 Task: View the automated home
Action: Mouse moved to (167, 221)
Screenshot: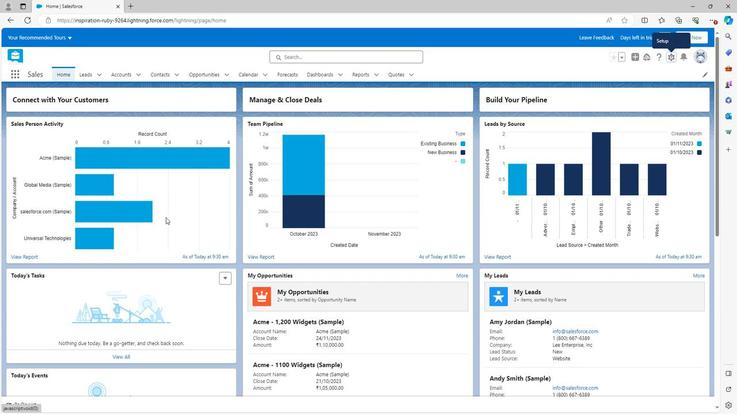 
Action: Mouse scrolled (167, 220) with delta (0, 0)
Screenshot: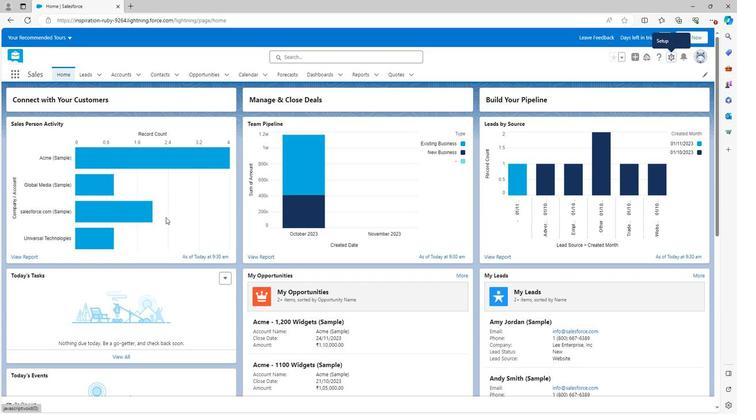 
Action: Mouse scrolled (167, 220) with delta (0, 0)
Screenshot: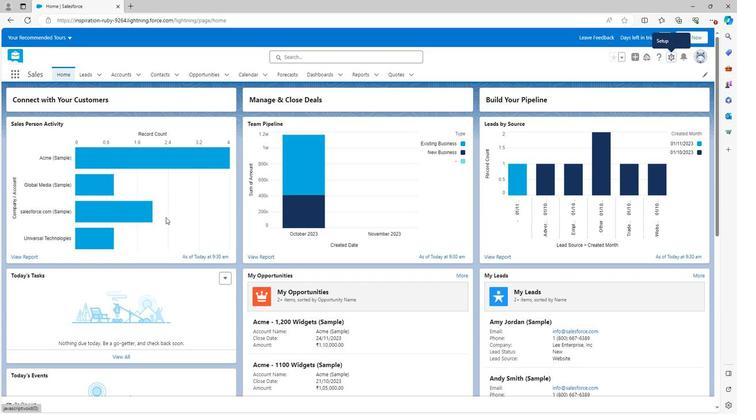 
Action: Mouse moved to (167, 217)
Screenshot: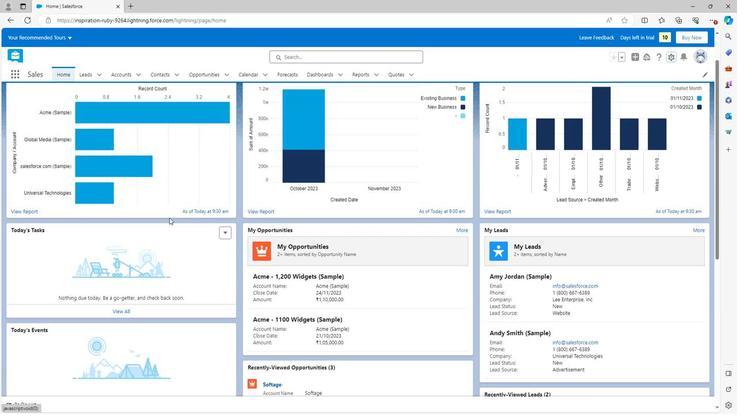 
Action: Mouse scrolled (167, 216) with delta (0, 0)
Screenshot: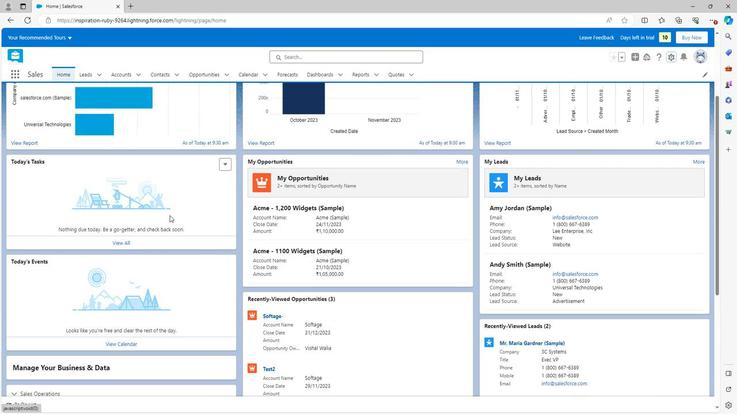 
Action: Mouse scrolled (167, 216) with delta (0, 0)
Screenshot: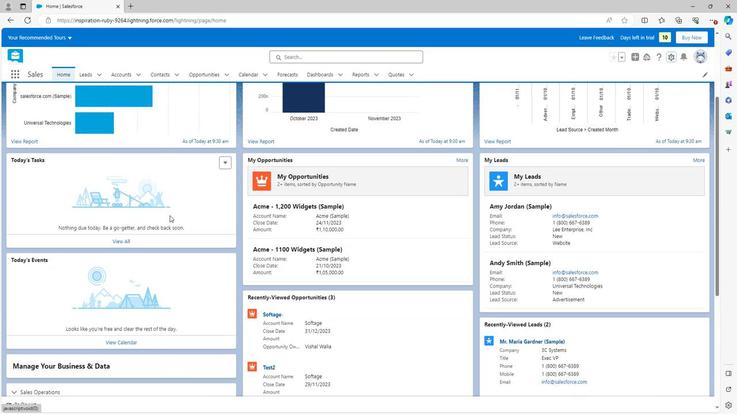 
Action: Mouse scrolled (167, 216) with delta (0, 0)
Screenshot: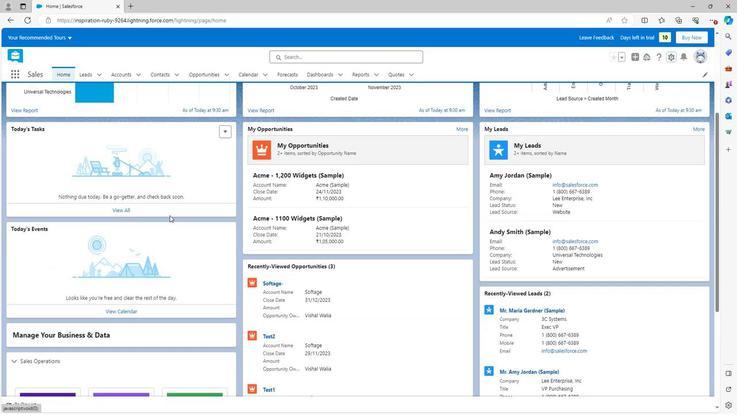 
Action: Mouse scrolled (167, 216) with delta (0, 0)
Screenshot: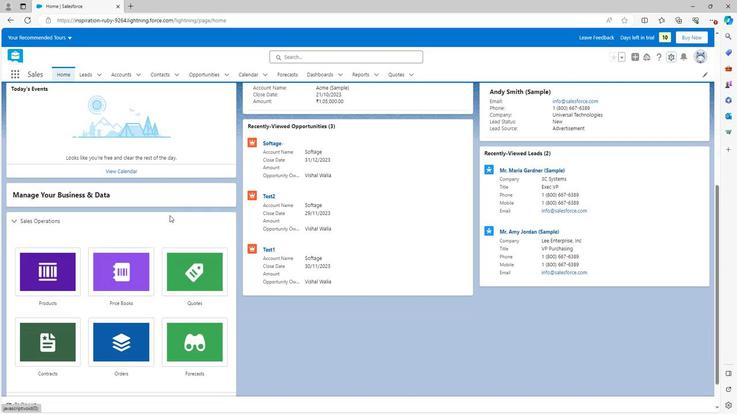 
Action: Mouse scrolled (167, 216) with delta (0, 0)
Screenshot: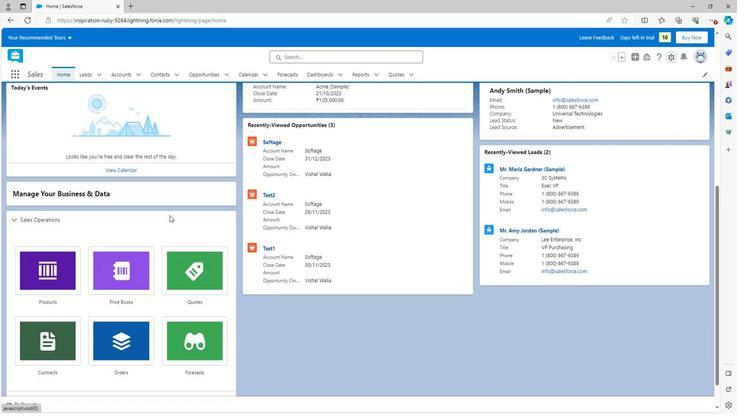 
Action: Mouse scrolled (167, 216) with delta (0, 0)
Screenshot: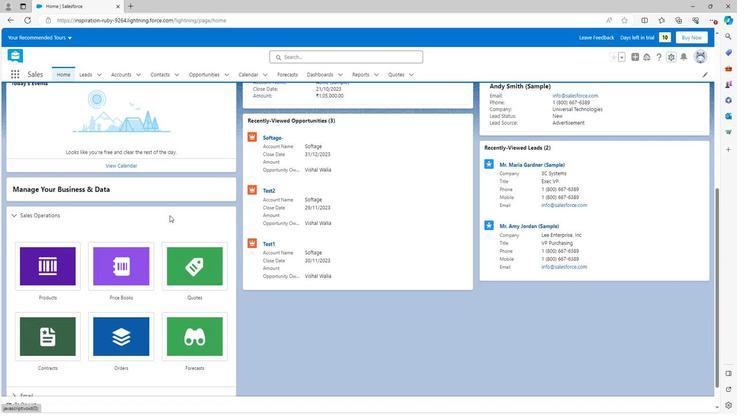 
Action: Mouse scrolled (167, 217) with delta (0, 0)
Screenshot: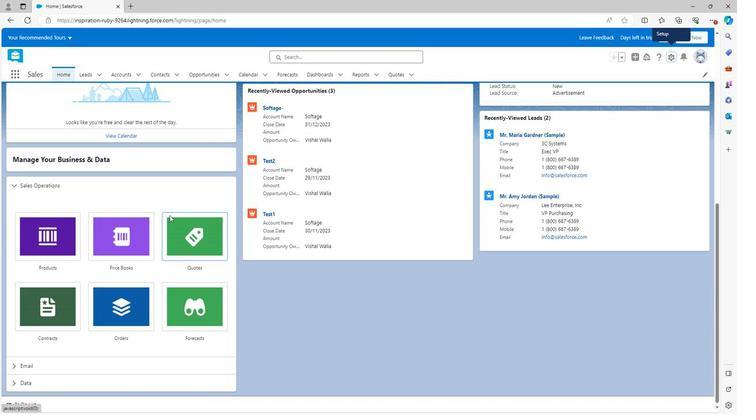
Action: Mouse scrolled (167, 217) with delta (0, 0)
Screenshot: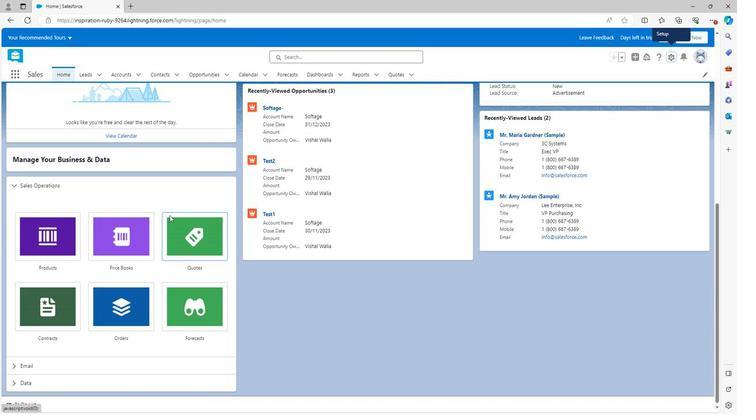 
Action: Mouse scrolled (167, 217) with delta (0, 0)
Screenshot: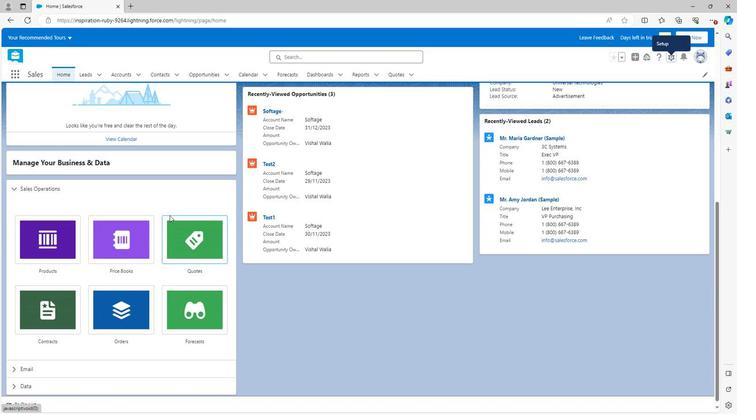 
Action: Mouse scrolled (167, 217) with delta (0, 0)
Screenshot: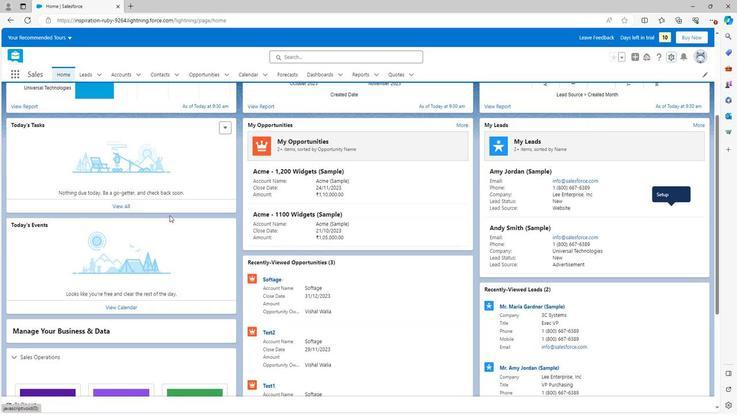 
Action: Mouse scrolled (167, 217) with delta (0, 0)
Screenshot: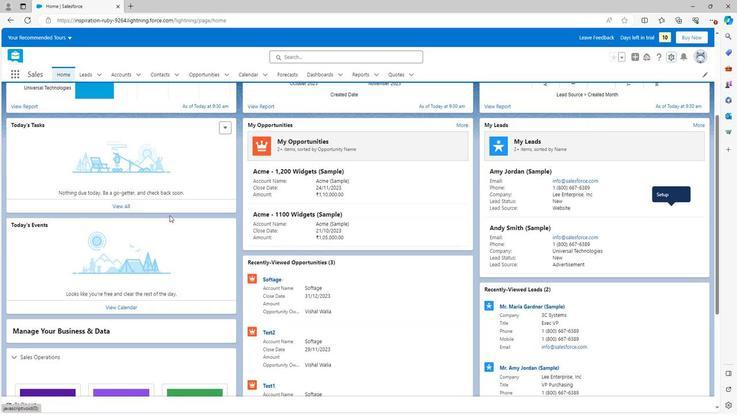
Action: Mouse scrolled (167, 217) with delta (0, 0)
Screenshot: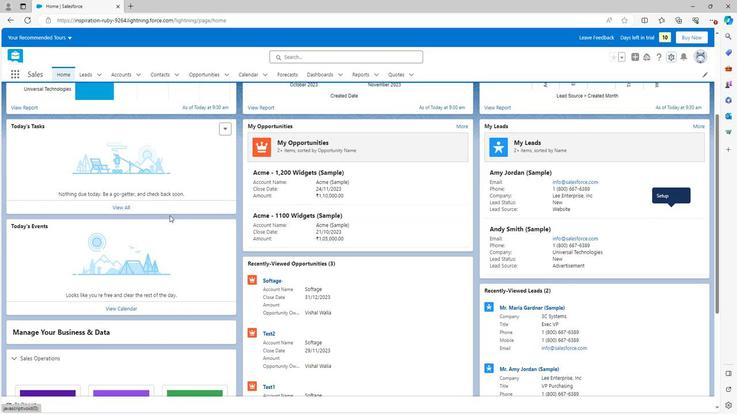 
Action: Mouse scrolled (167, 217) with delta (0, 0)
Screenshot: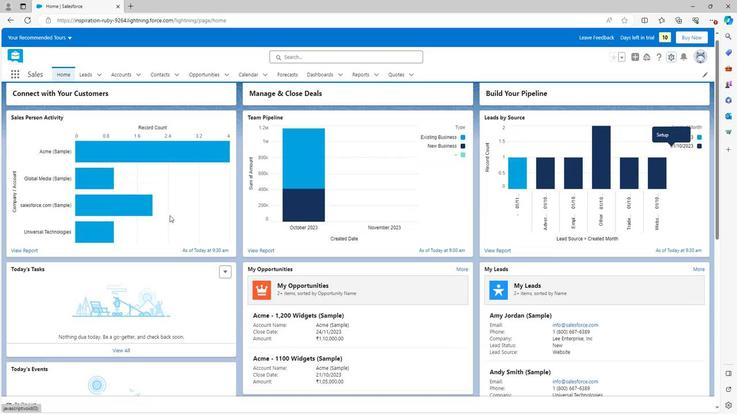 
Action: Mouse scrolled (167, 217) with delta (0, 0)
Screenshot: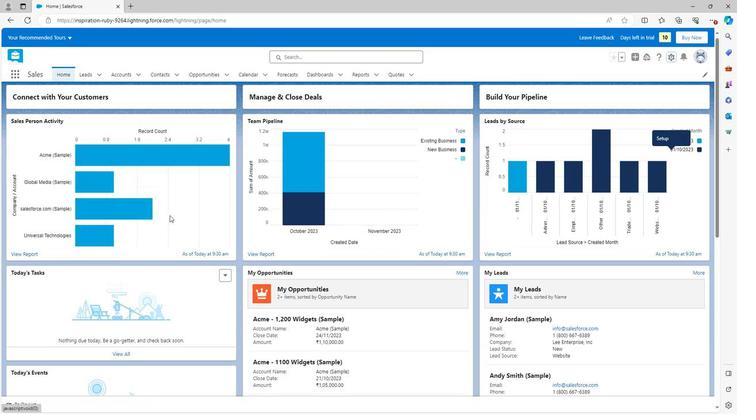 
Action: Mouse scrolled (167, 217) with delta (0, 0)
Screenshot: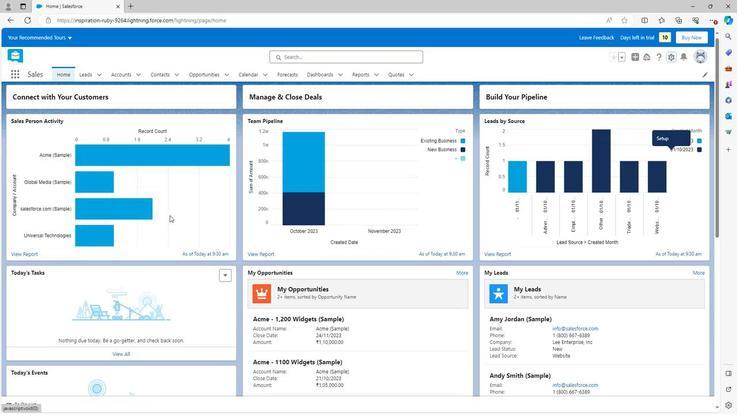 
Action: Mouse moved to (669, 58)
Screenshot: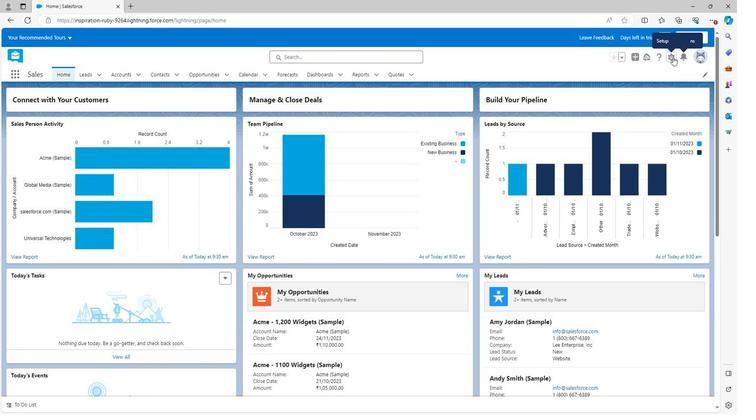 
Action: Mouse pressed left at (669, 58)
Screenshot: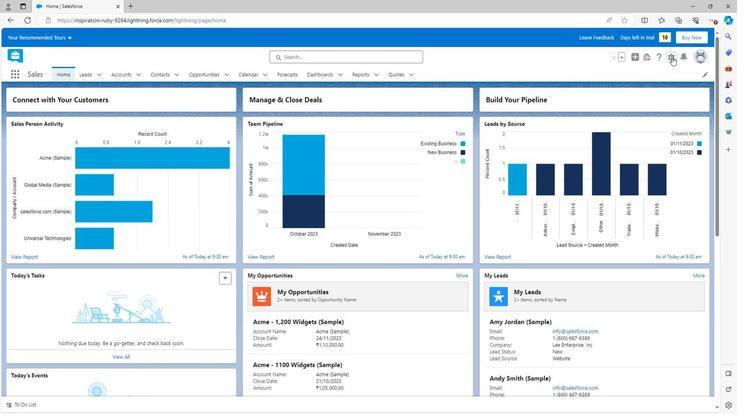 
Action: Mouse moved to (645, 79)
Screenshot: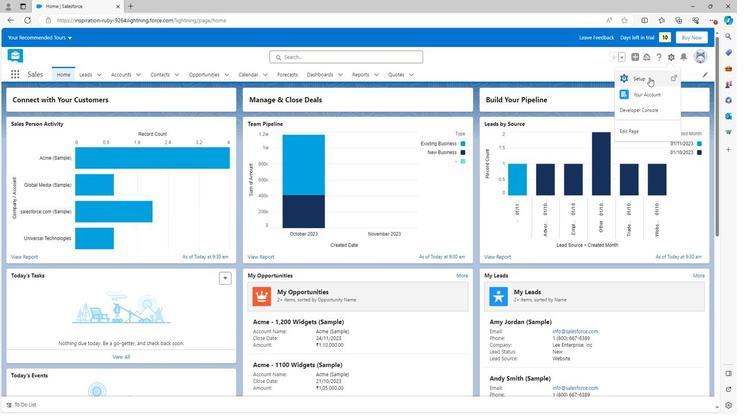 
Action: Mouse pressed left at (645, 79)
Screenshot: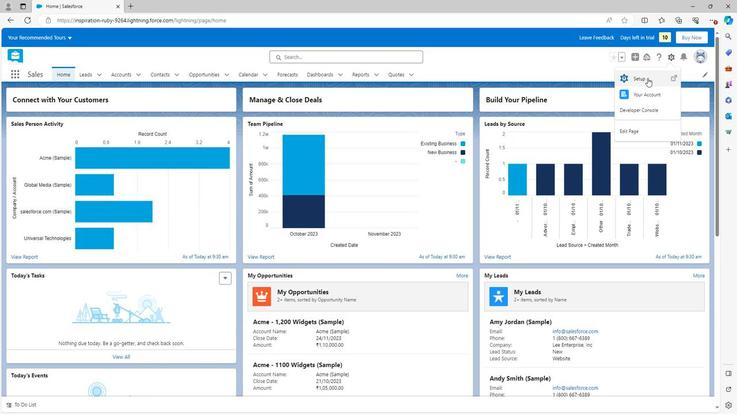 
Action: Mouse moved to (3, 336)
Screenshot: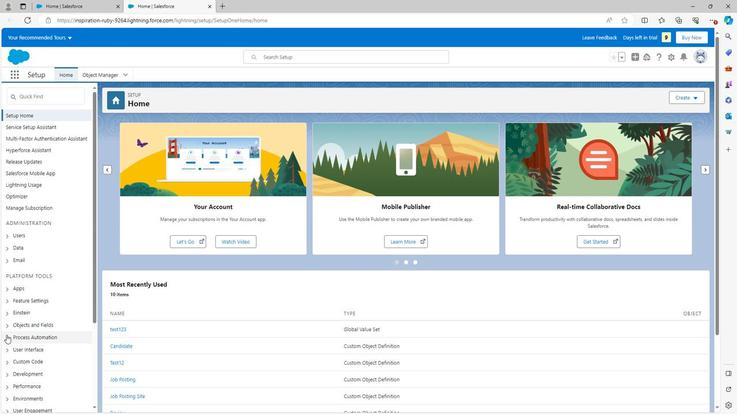 
Action: Mouse pressed left at (3, 336)
Screenshot: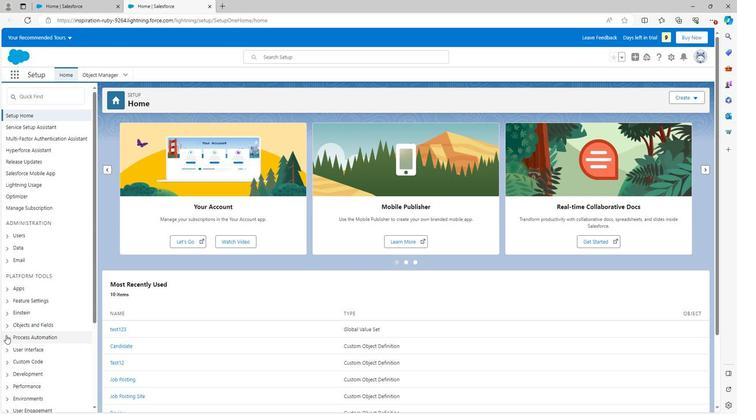 
Action: Mouse moved to (28, 350)
Screenshot: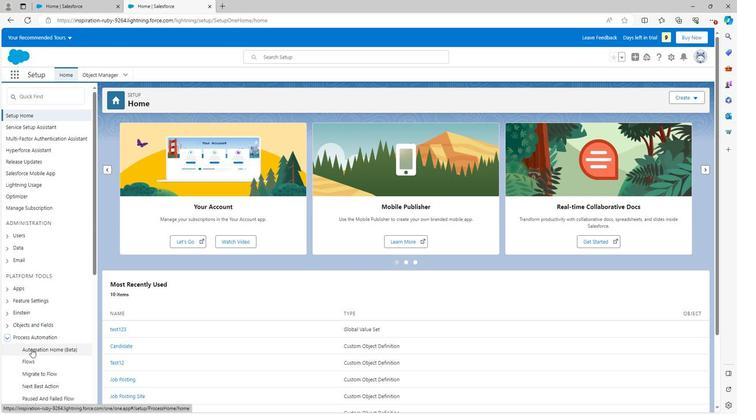 
Action: Mouse pressed left at (28, 350)
Screenshot: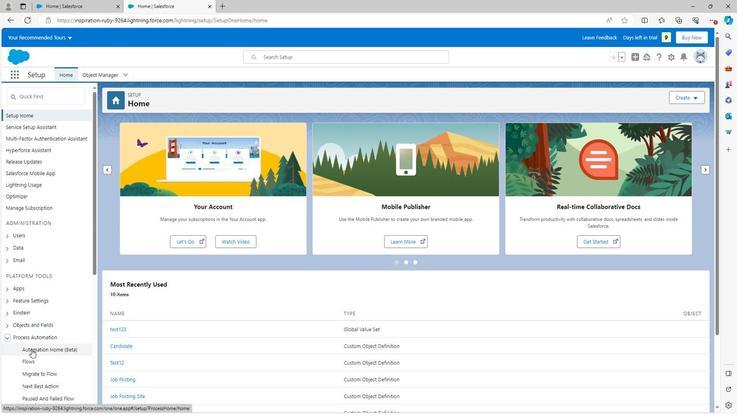 
Action: Mouse moved to (429, 222)
Screenshot: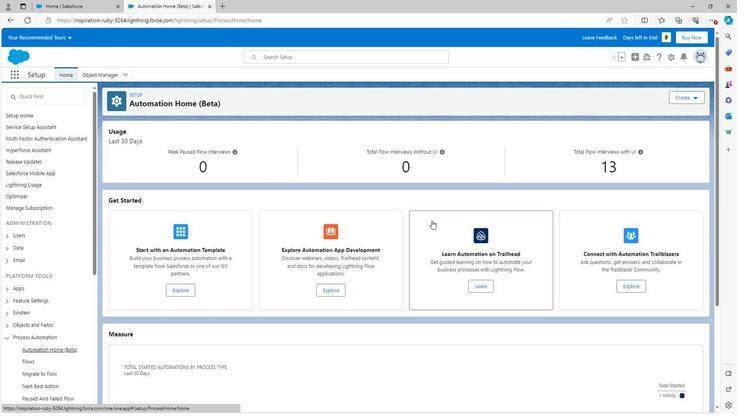 
Action: Mouse scrolled (429, 221) with delta (0, 0)
Screenshot: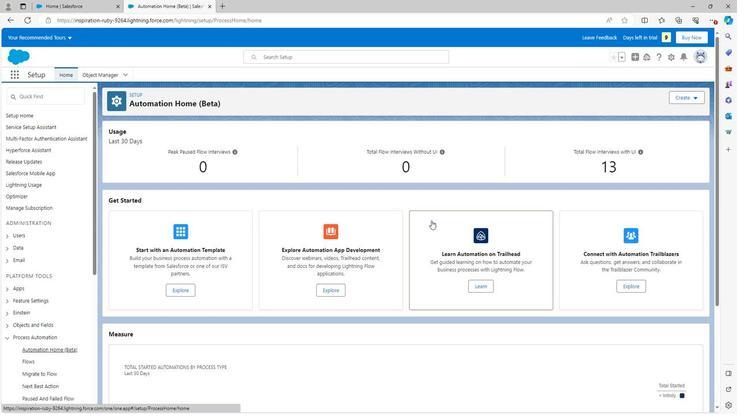 
Action: Mouse scrolled (429, 221) with delta (0, 0)
Screenshot: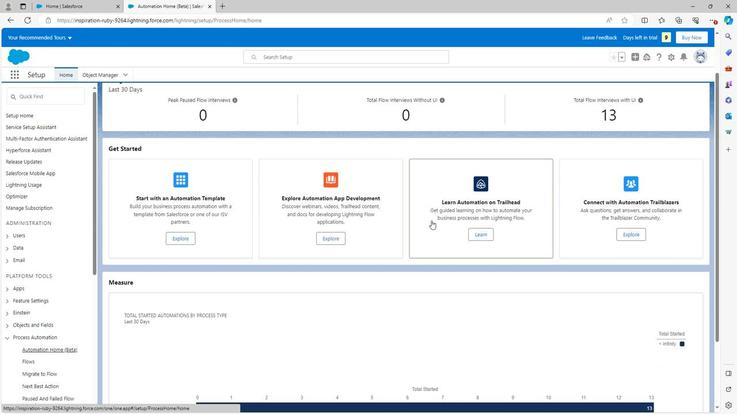 
Action: Mouse scrolled (429, 221) with delta (0, 0)
Screenshot: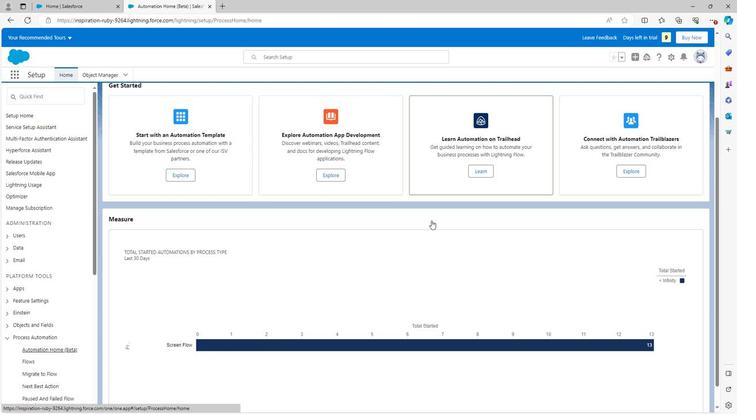 
Action: Mouse scrolled (429, 221) with delta (0, 0)
Screenshot: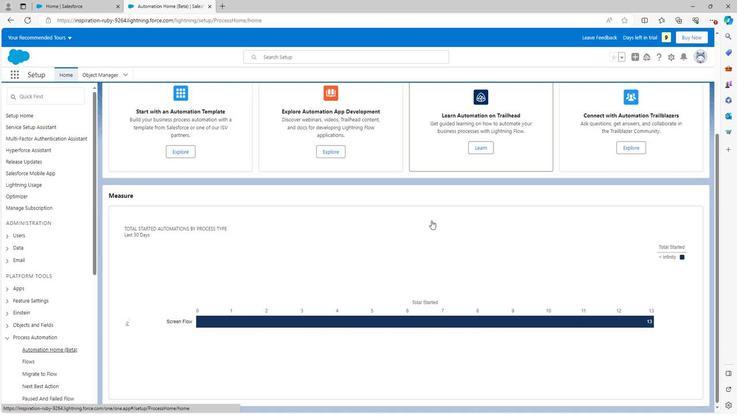 
Action: Mouse scrolled (429, 221) with delta (0, 0)
Screenshot: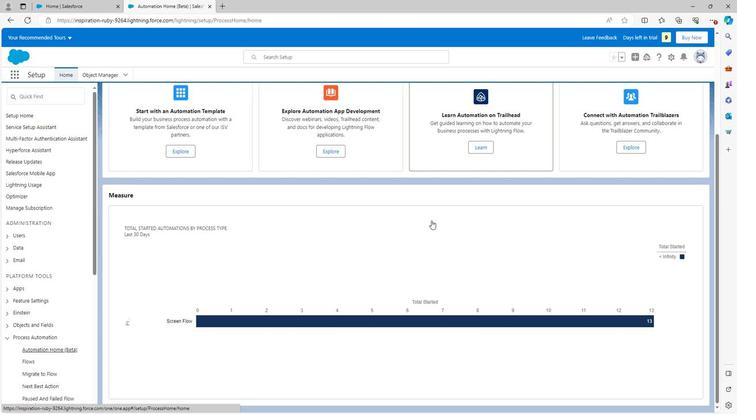 
Action: Mouse scrolled (429, 222) with delta (0, 0)
Screenshot: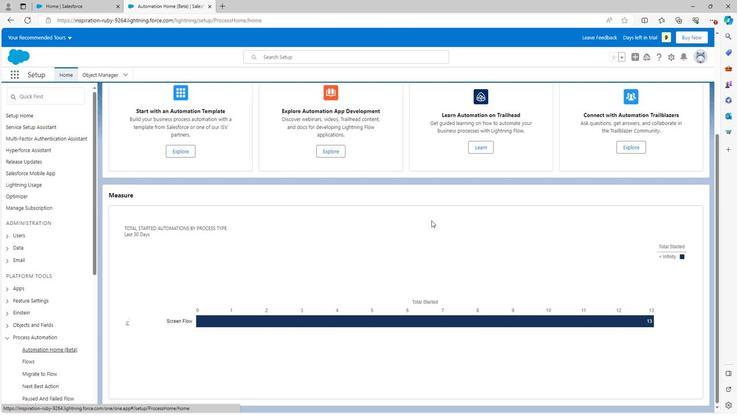 
Action: Mouse scrolled (429, 222) with delta (0, 0)
Screenshot: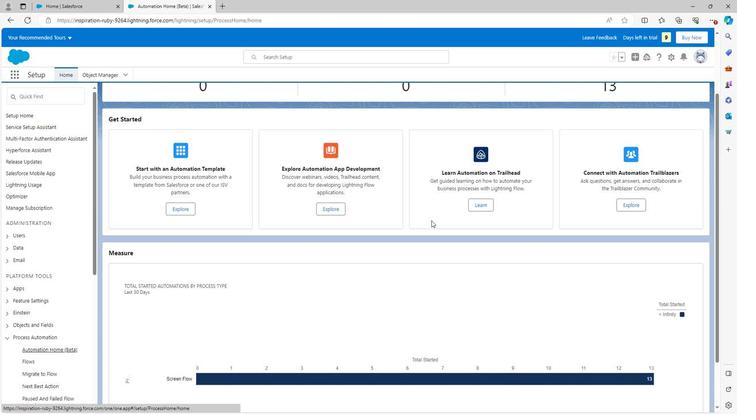 
Action: Mouse scrolled (429, 222) with delta (0, 0)
Screenshot: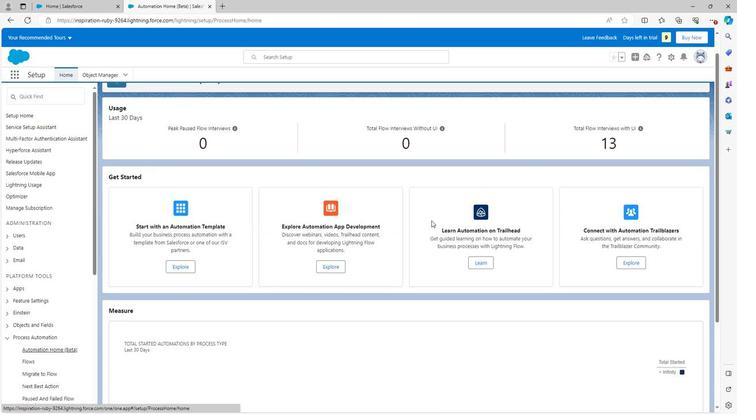 
Action: Mouse scrolled (429, 222) with delta (0, 0)
Screenshot: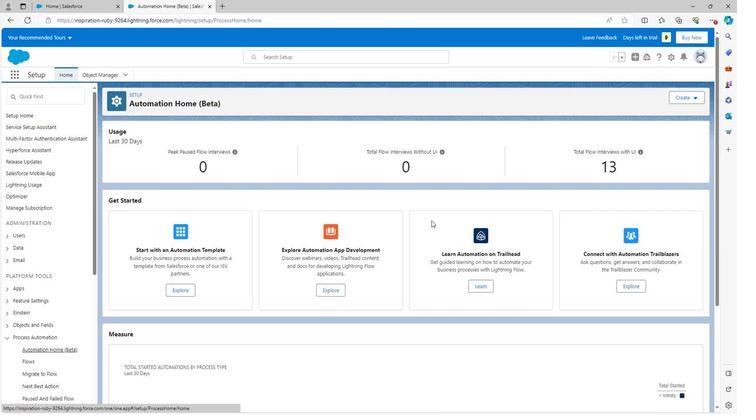 
Action: Mouse moved to (421, 224)
Screenshot: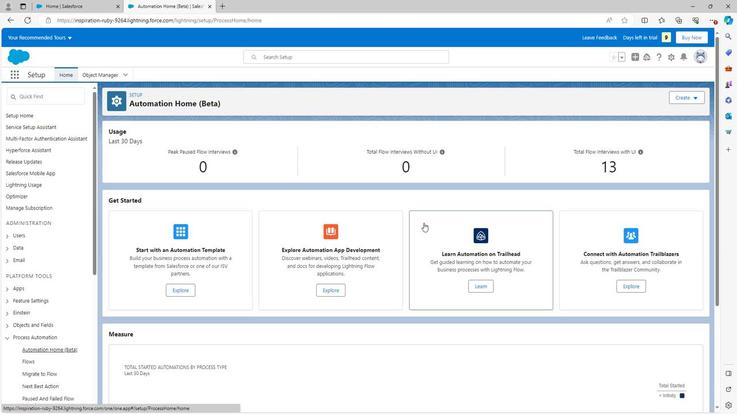 
Action: Mouse scrolled (421, 224) with delta (0, 0)
Screenshot: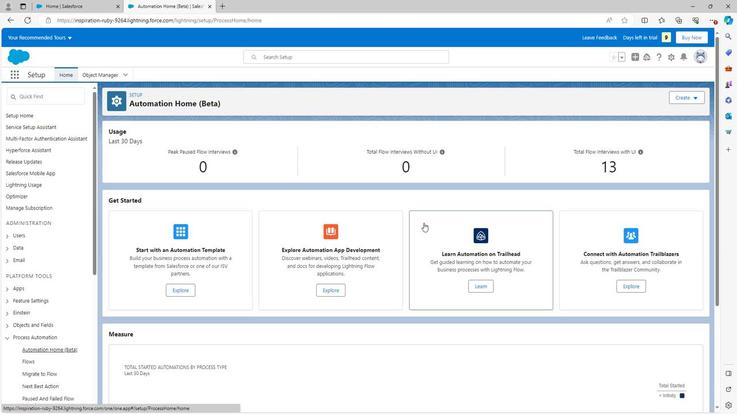 
Action: Mouse moved to (422, 223)
Screenshot: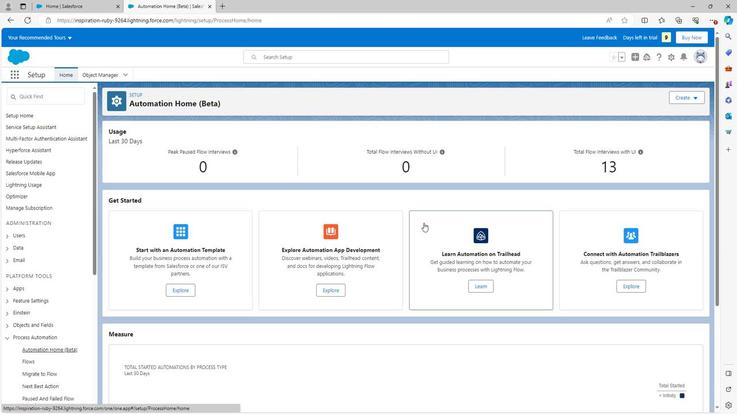 
Action: Mouse scrolled (422, 223) with delta (0, 0)
Screenshot: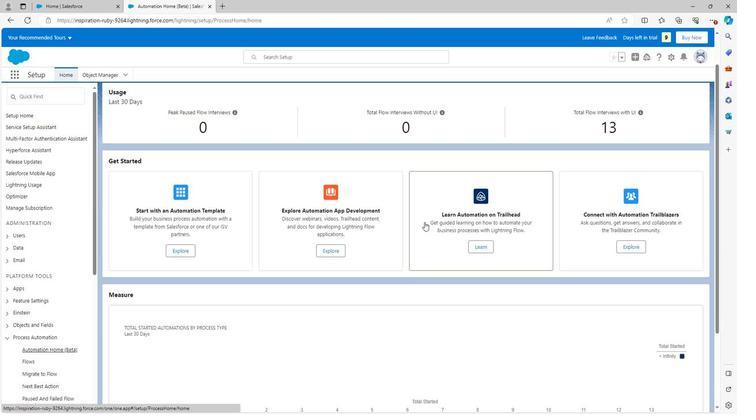 
Action: Mouse moved to (423, 225)
Screenshot: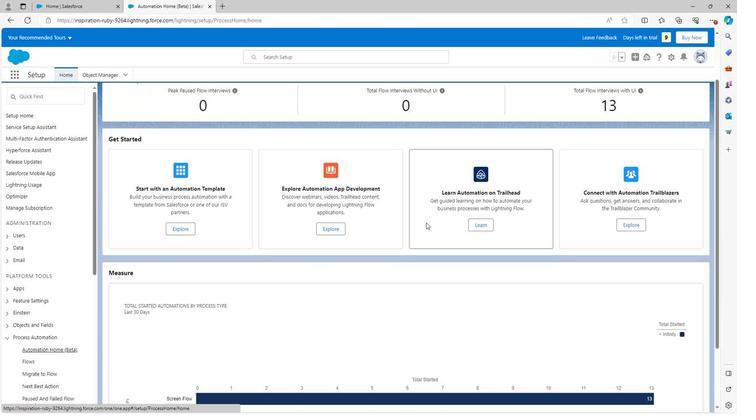 
Action: Mouse scrolled (423, 224) with delta (0, 0)
Screenshot: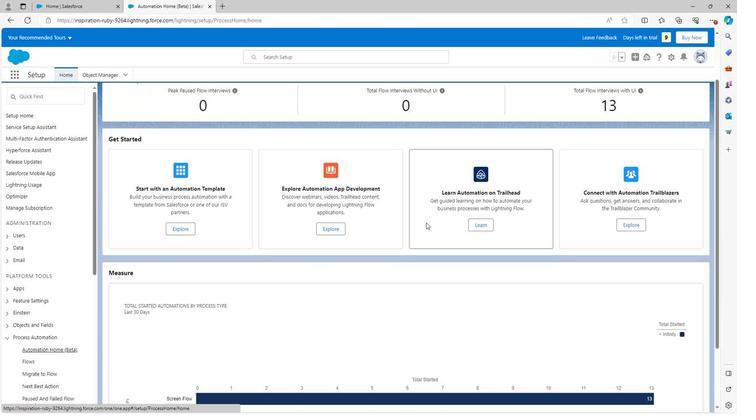 
Action: Mouse moved to (423, 226)
Screenshot: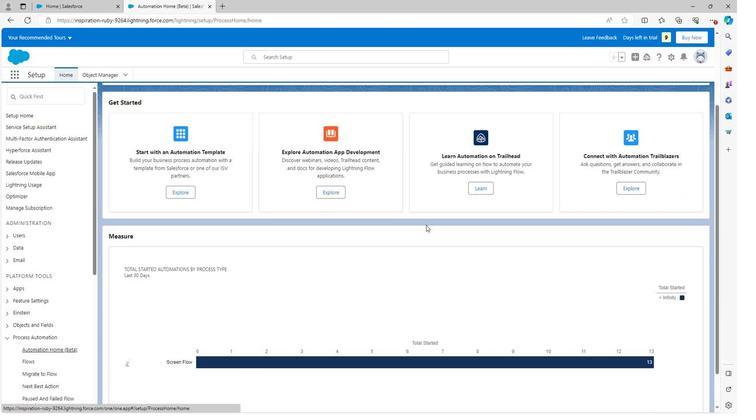 
Action: Mouse scrolled (423, 226) with delta (0, 0)
Screenshot: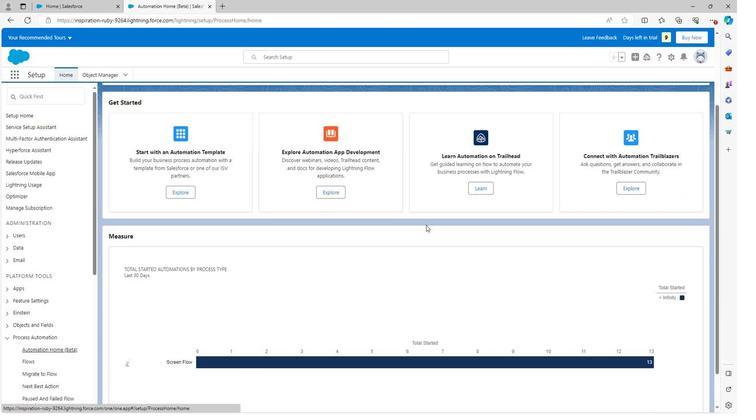 
Action: Mouse moved to (423, 227)
Screenshot: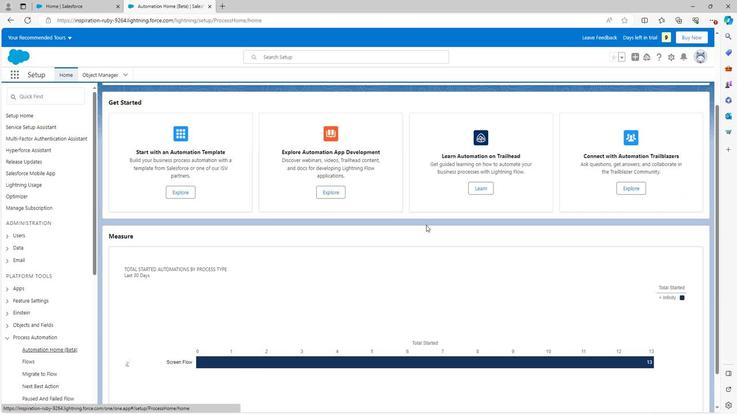 
Action: Mouse scrolled (423, 226) with delta (0, 0)
Screenshot: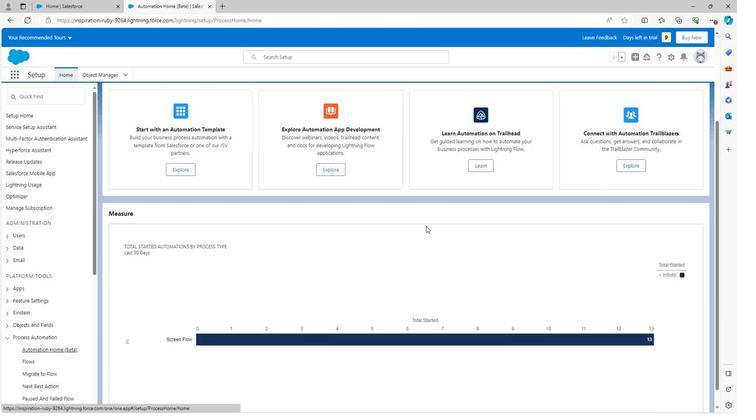 
Action: Mouse scrolled (423, 228) with delta (0, 0)
Screenshot: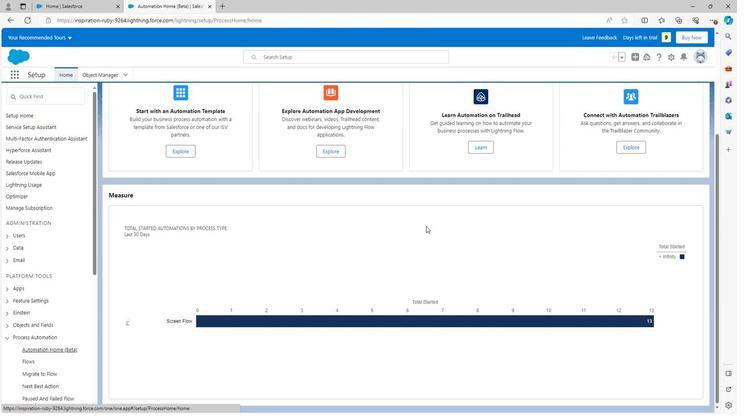
Action: Mouse scrolled (423, 228) with delta (0, 0)
Screenshot: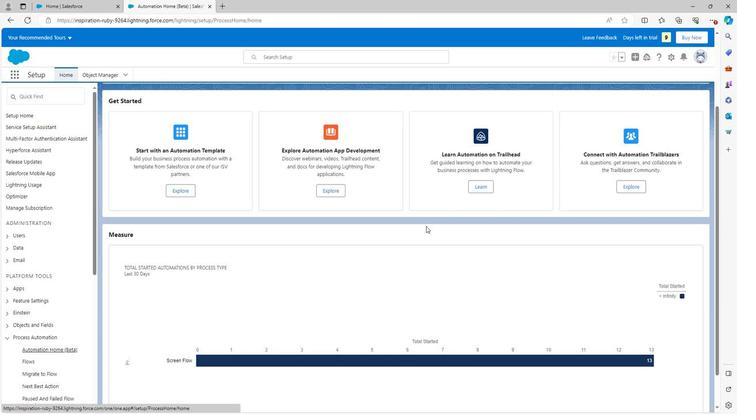 
Action: Mouse scrolled (423, 228) with delta (0, 0)
Screenshot: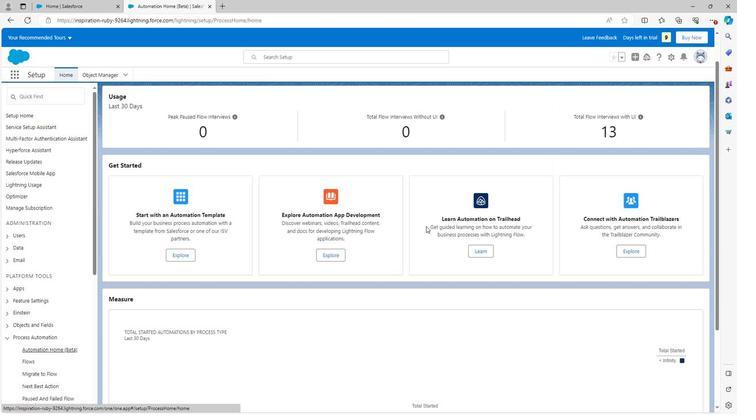 
Action: Mouse scrolled (423, 228) with delta (0, 0)
Screenshot: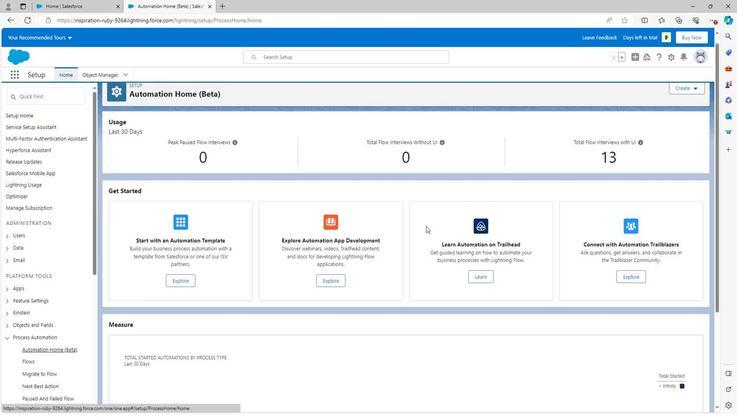 
Action: Mouse scrolled (423, 228) with delta (0, 0)
Screenshot: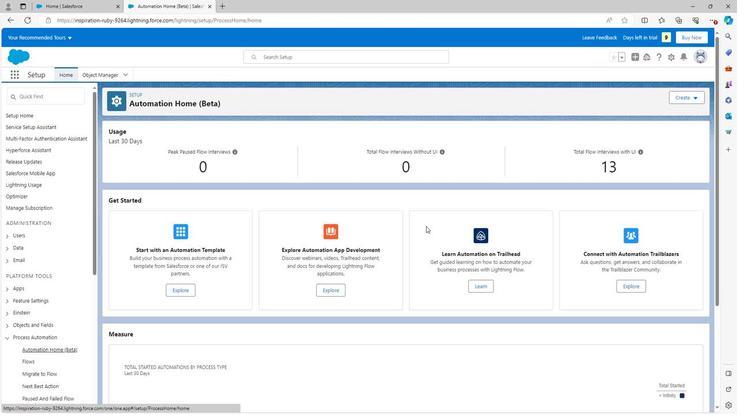
Action: Mouse moved to (384, 238)
Screenshot: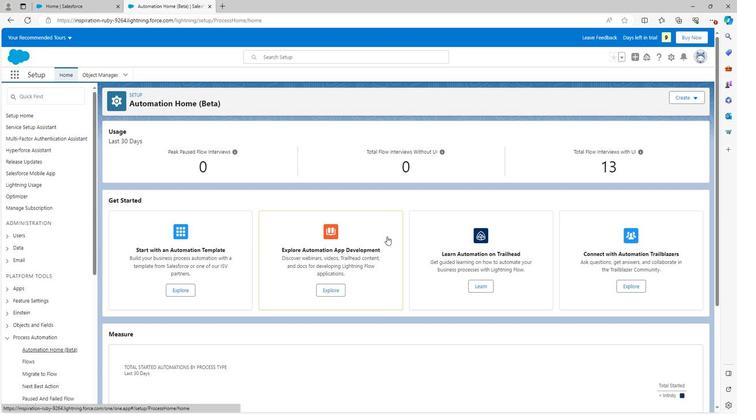 
